 Task: Select the repo option in the default icon.
Action: Mouse moved to (49, 510)
Screenshot: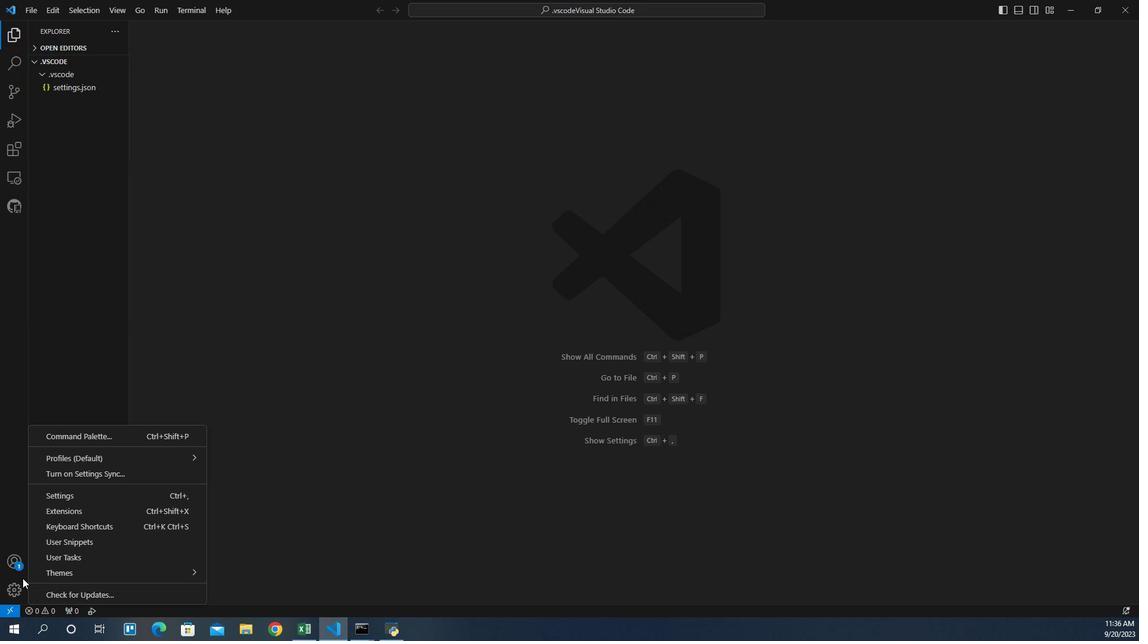 
Action: Mouse pressed left at (49, 510)
Screenshot: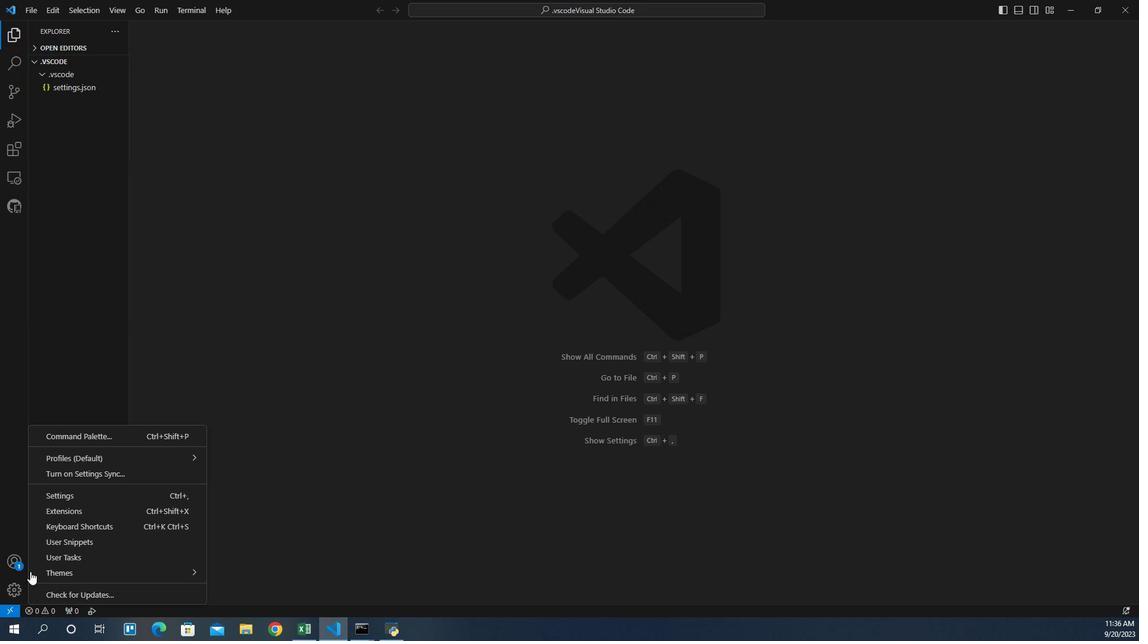 
Action: Mouse moved to (86, 444)
Screenshot: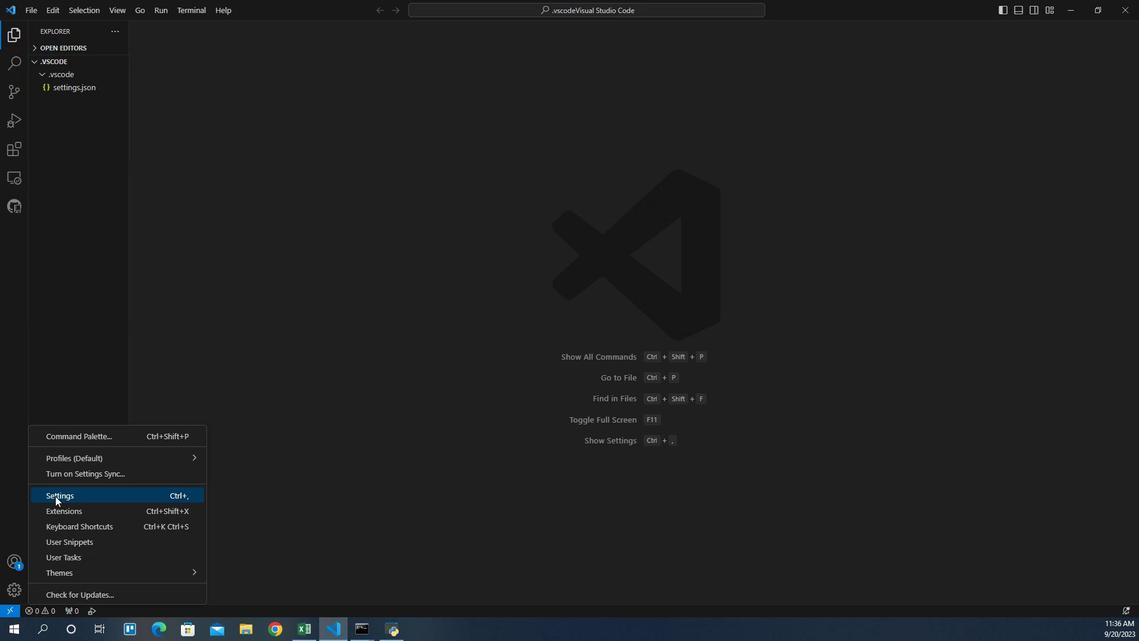 
Action: Mouse pressed left at (86, 444)
Screenshot: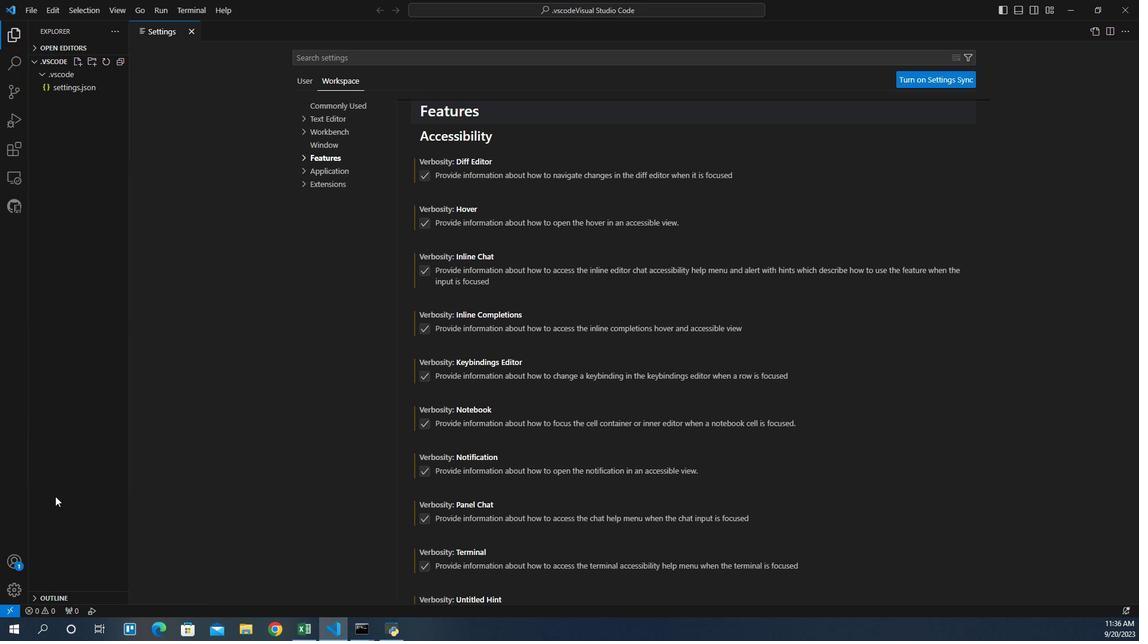 
Action: Mouse moved to (361, 167)
Screenshot: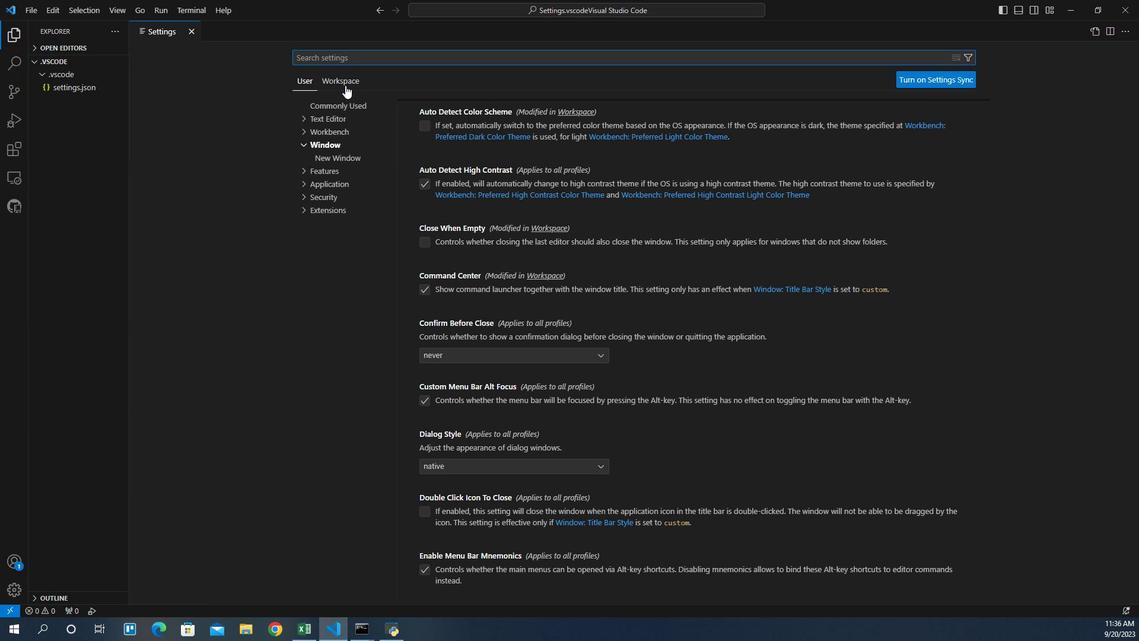 
Action: Mouse pressed left at (361, 167)
Screenshot: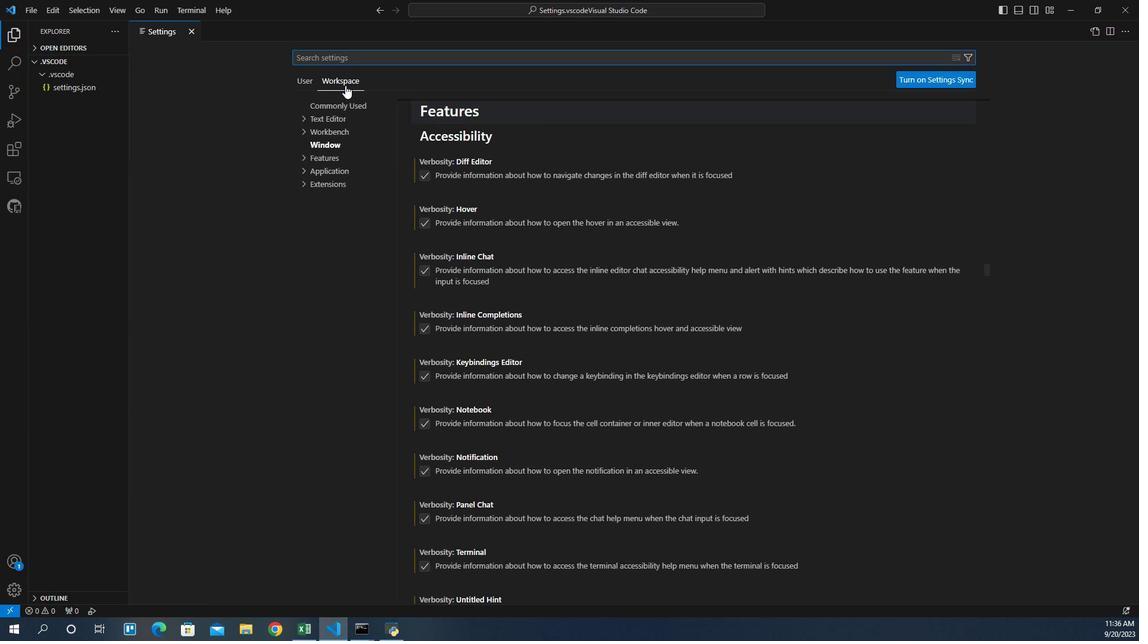 
Action: Mouse moved to (333, 216)
Screenshot: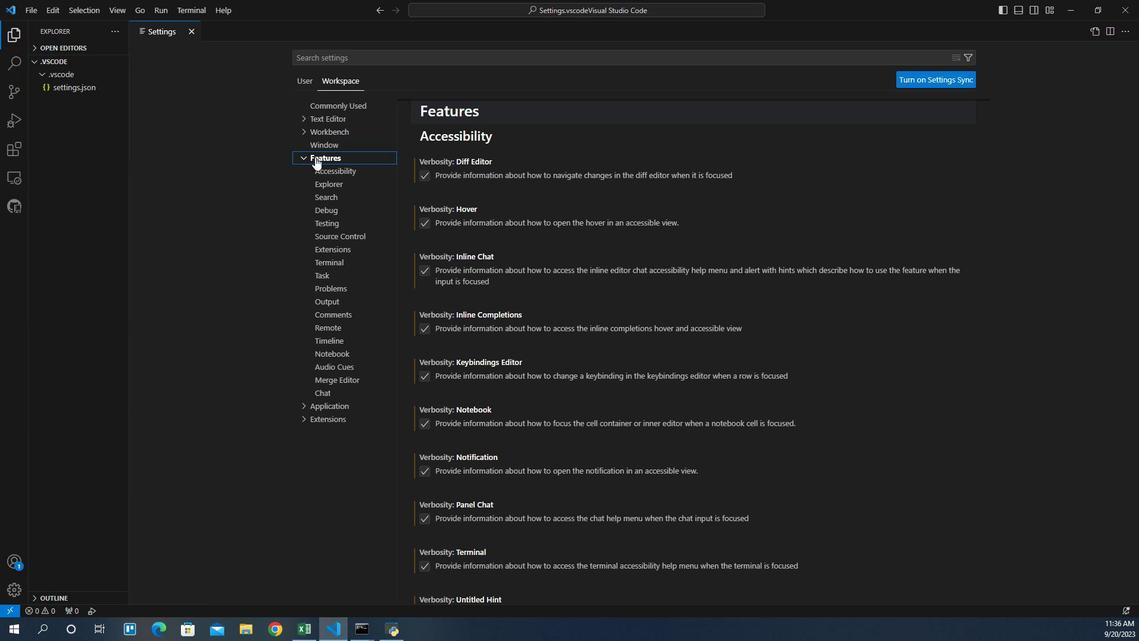 
Action: Mouse pressed left at (333, 216)
Screenshot: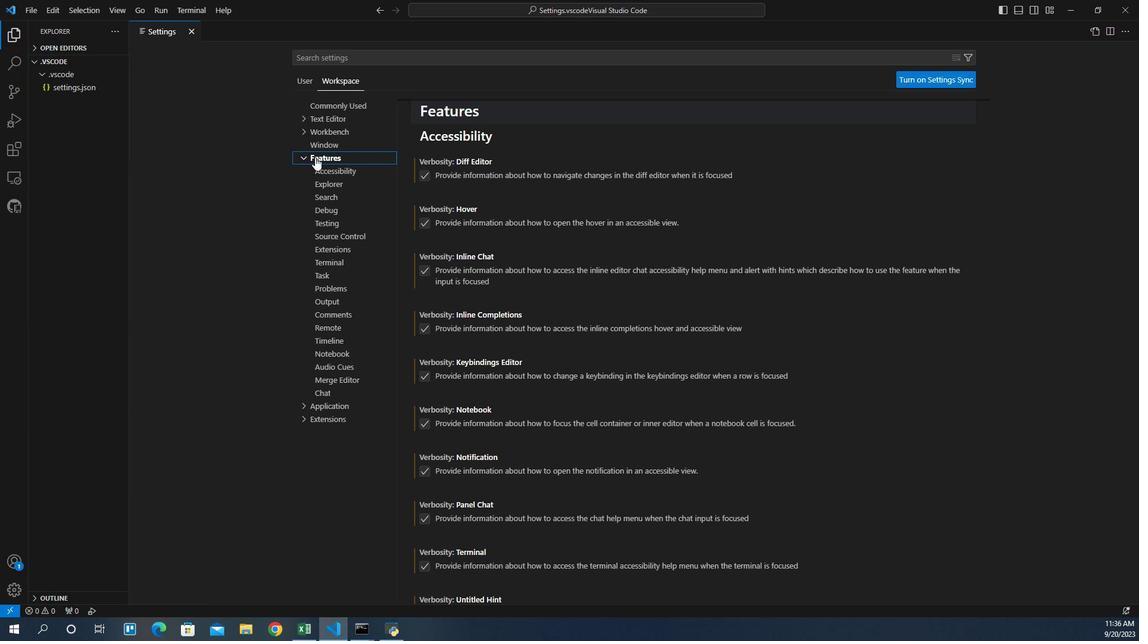 
Action: Mouse moved to (341, 287)
Screenshot: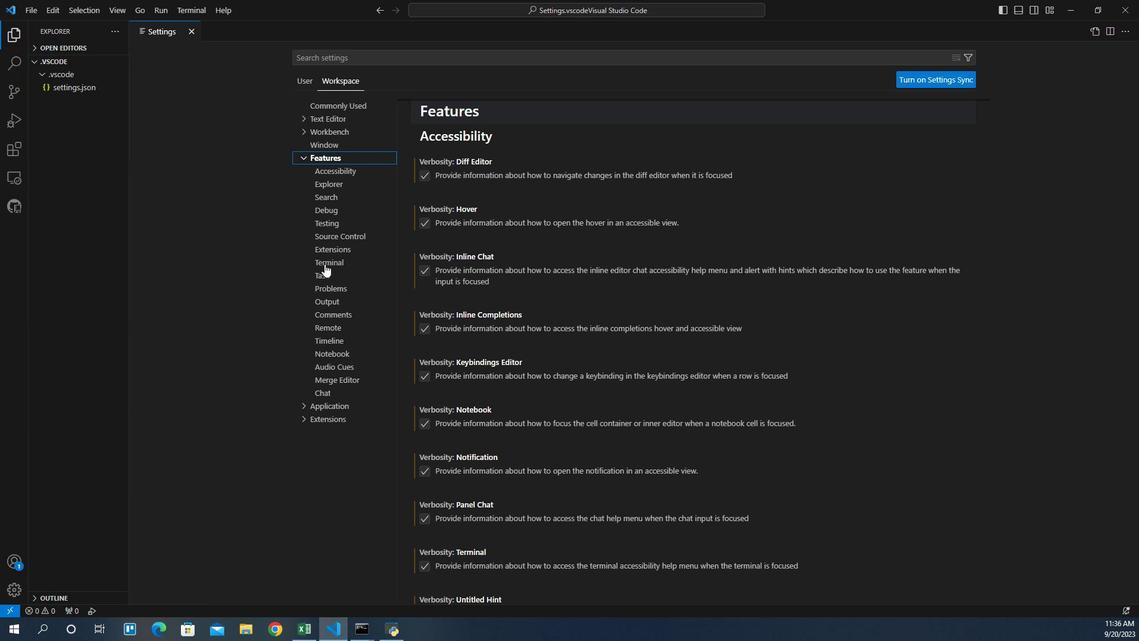 
Action: Mouse pressed left at (341, 287)
Screenshot: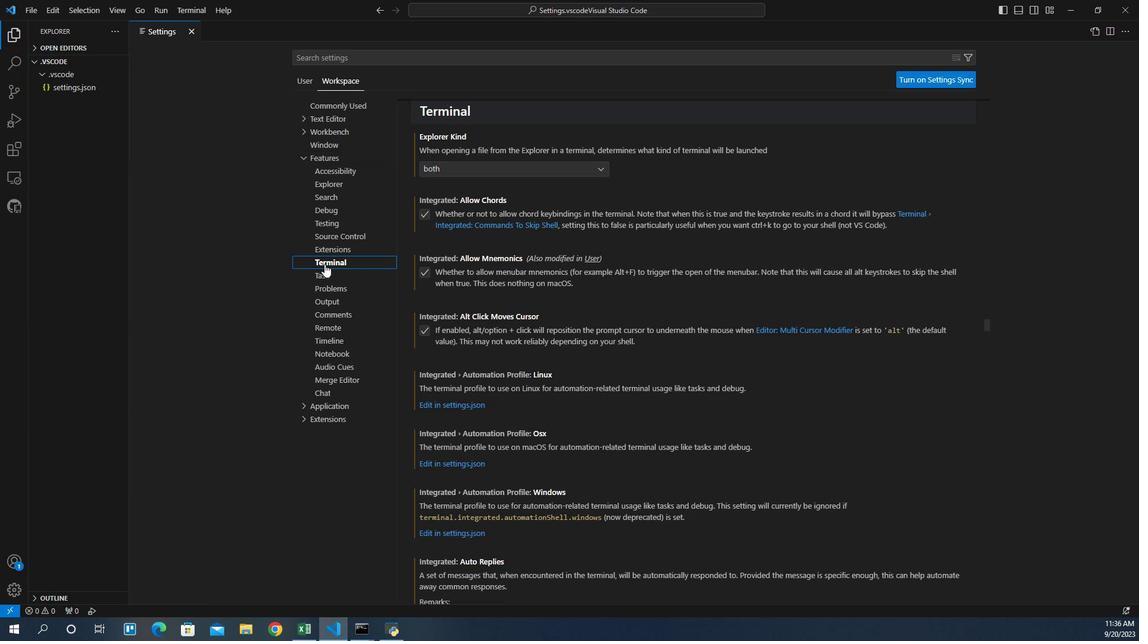 
Action: Mouse moved to (971, 328)
Screenshot: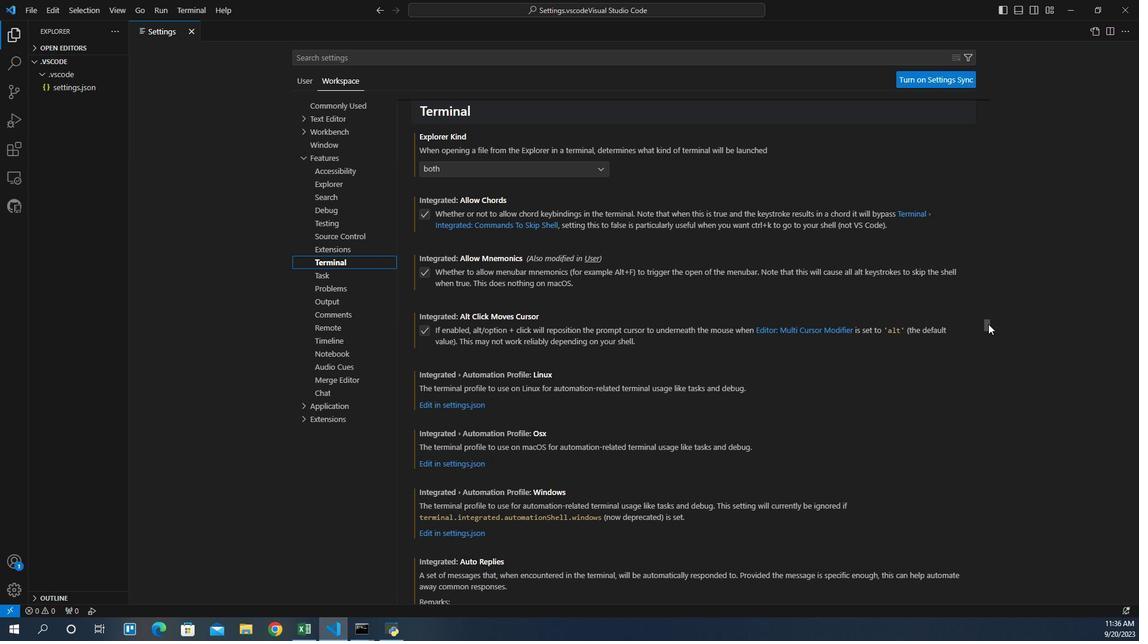 
Action: Mouse pressed left at (971, 328)
Screenshot: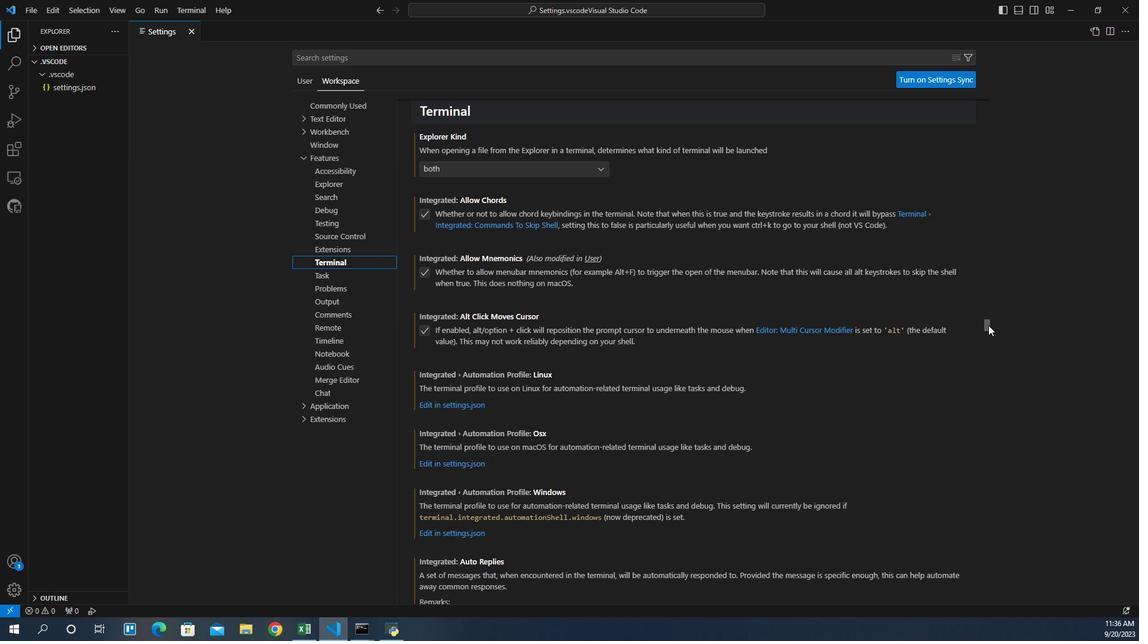 
Action: Mouse moved to (660, 361)
Screenshot: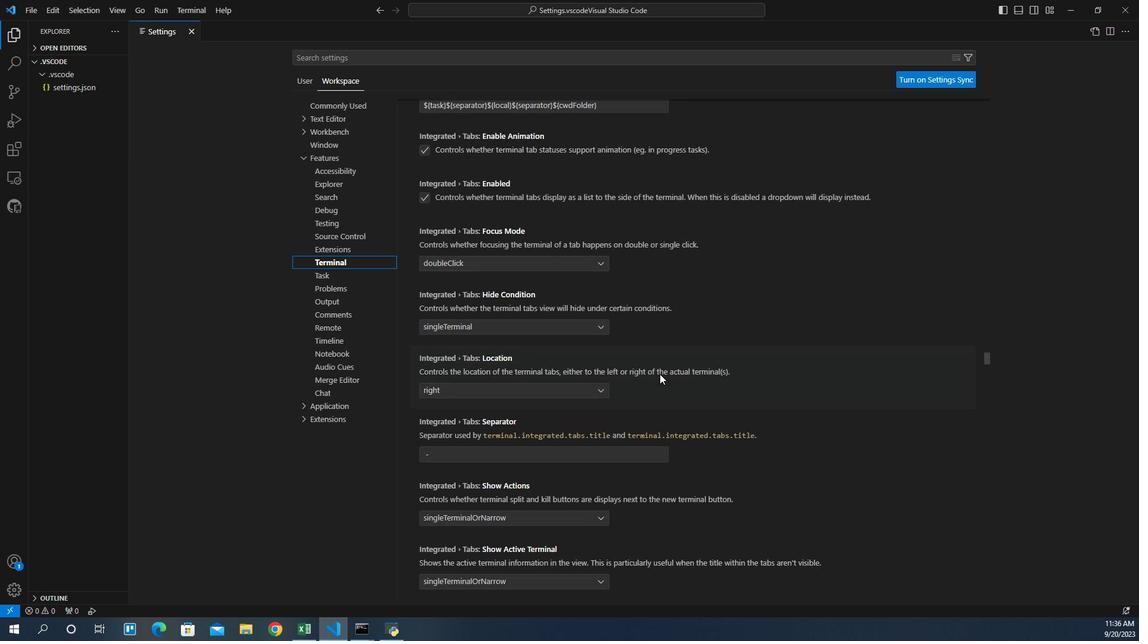 
Action: Mouse scrolled (660, 362) with delta (0, 0)
Screenshot: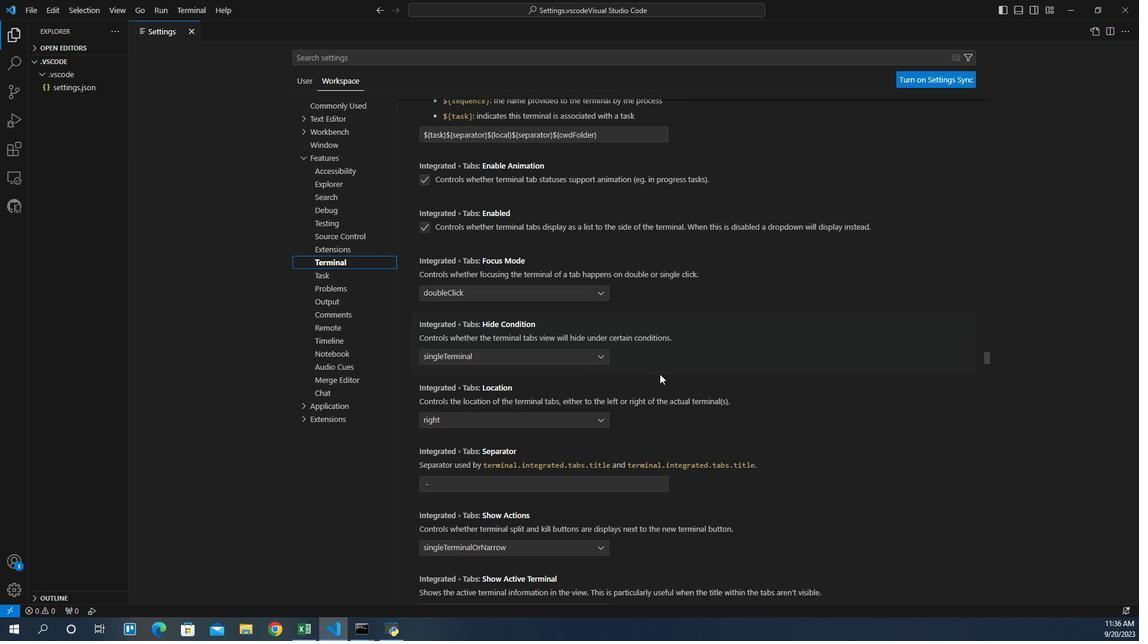 
Action: Mouse scrolled (660, 362) with delta (0, 0)
Screenshot: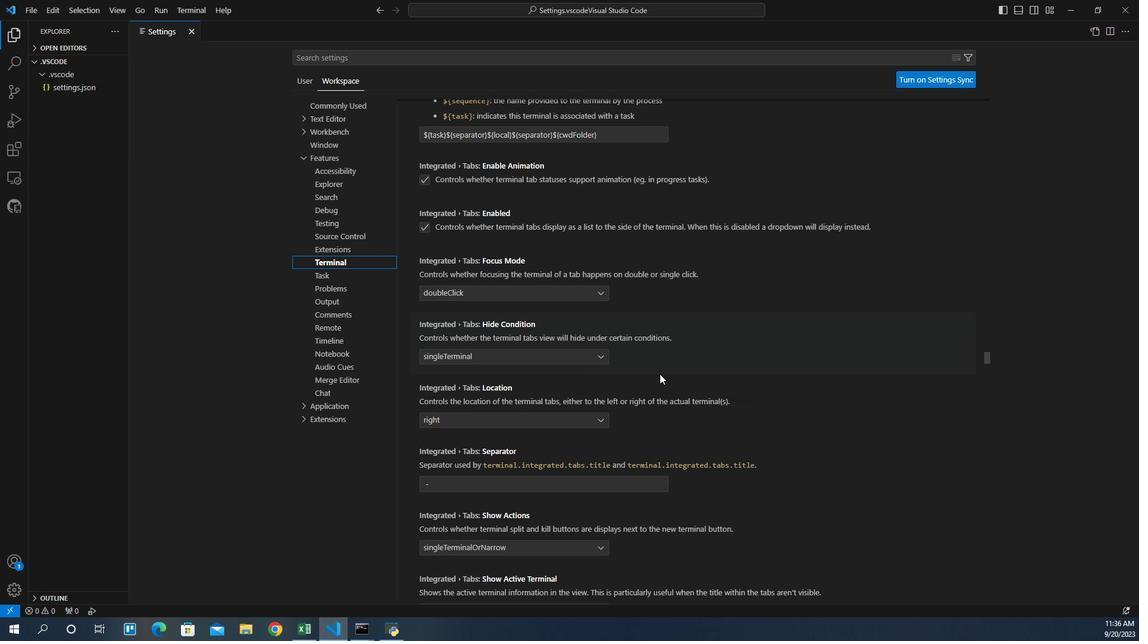 
Action: Mouse scrolled (660, 362) with delta (0, 0)
Screenshot: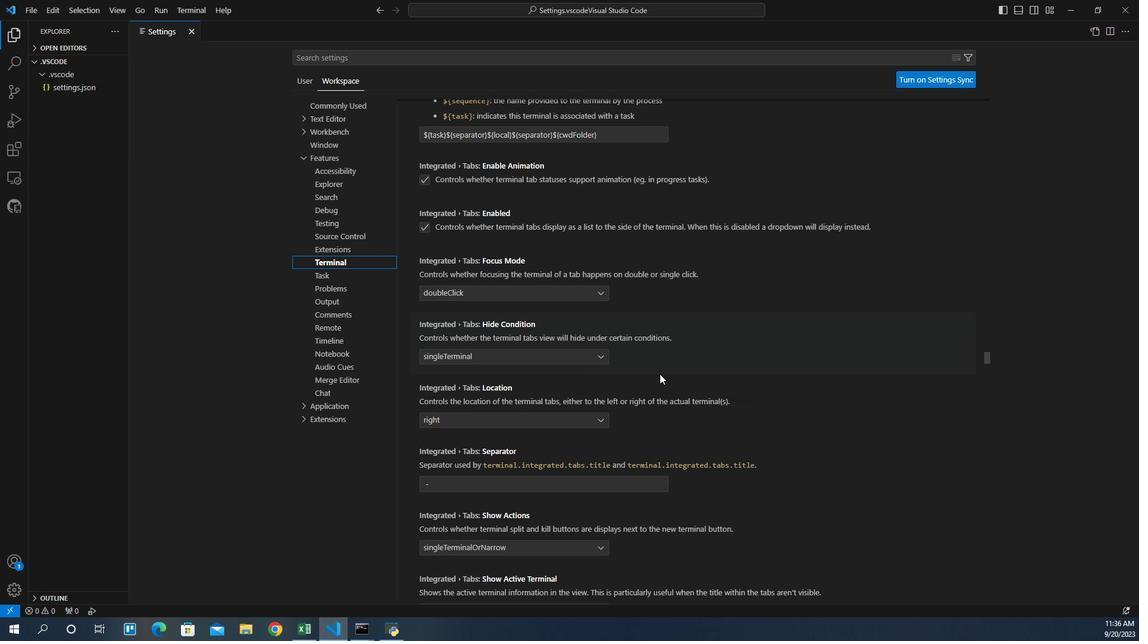 
Action: Mouse scrolled (660, 362) with delta (0, 0)
Screenshot: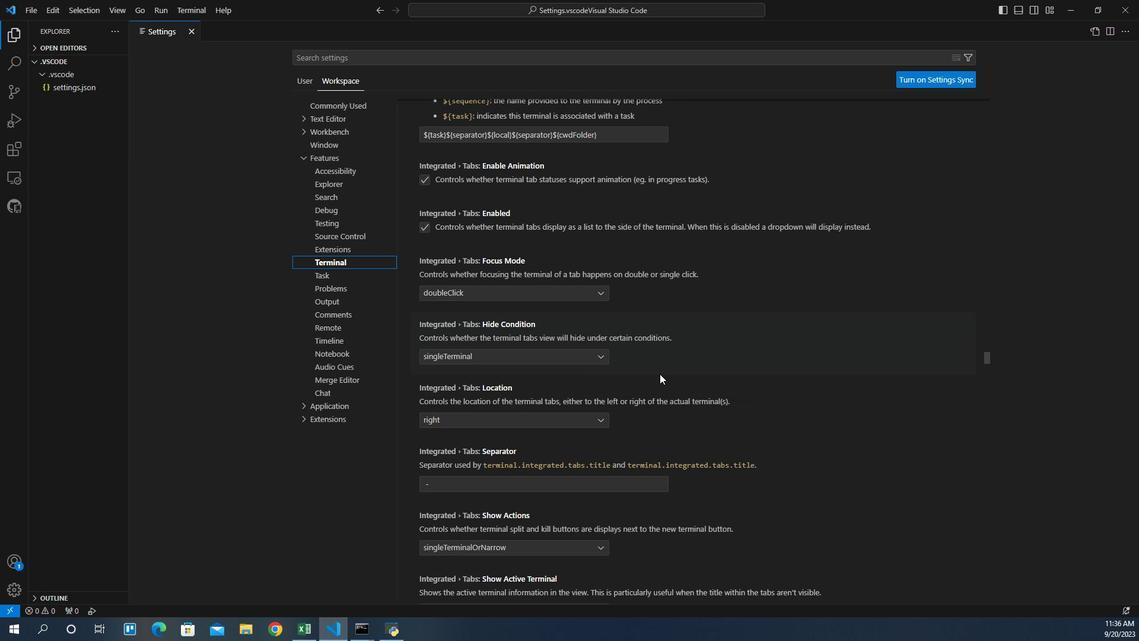 
Action: Mouse scrolled (660, 362) with delta (0, 0)
Screenshot: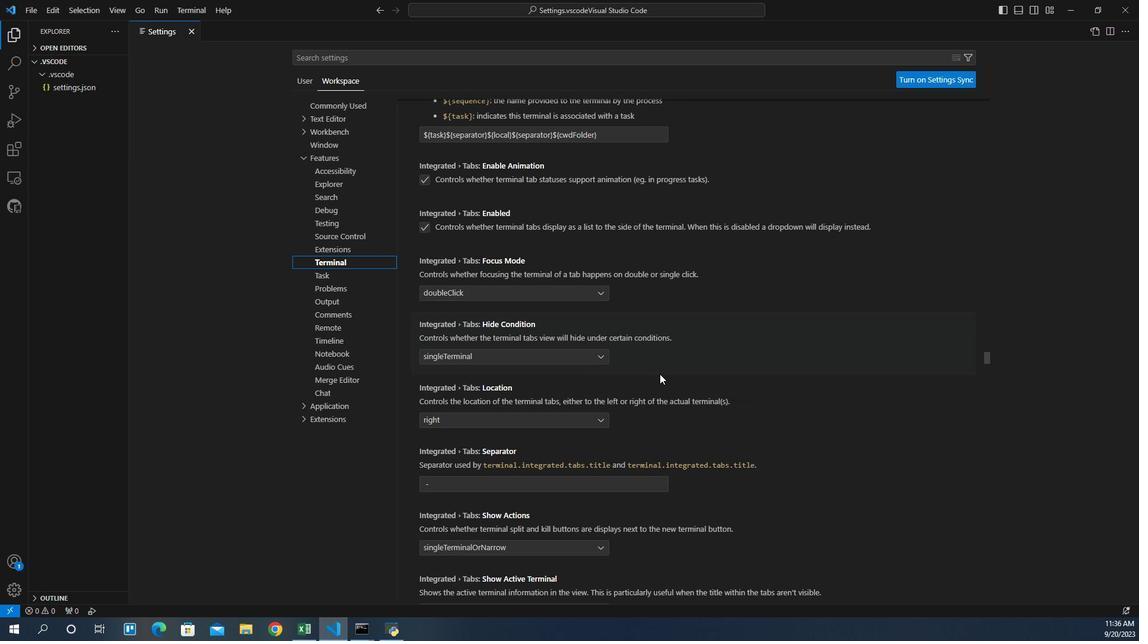 
Action: Mouse scrolled (660, 362) with delta (0, 0)
Screenshot: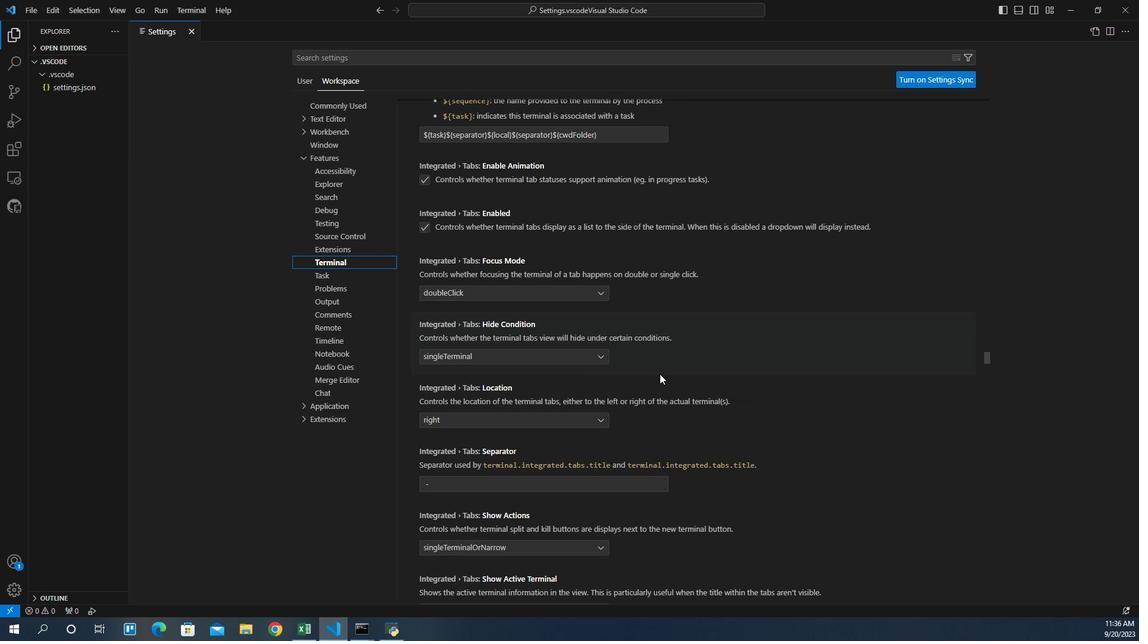 
Action: Mouse moved to (660, 362)
Screenshot: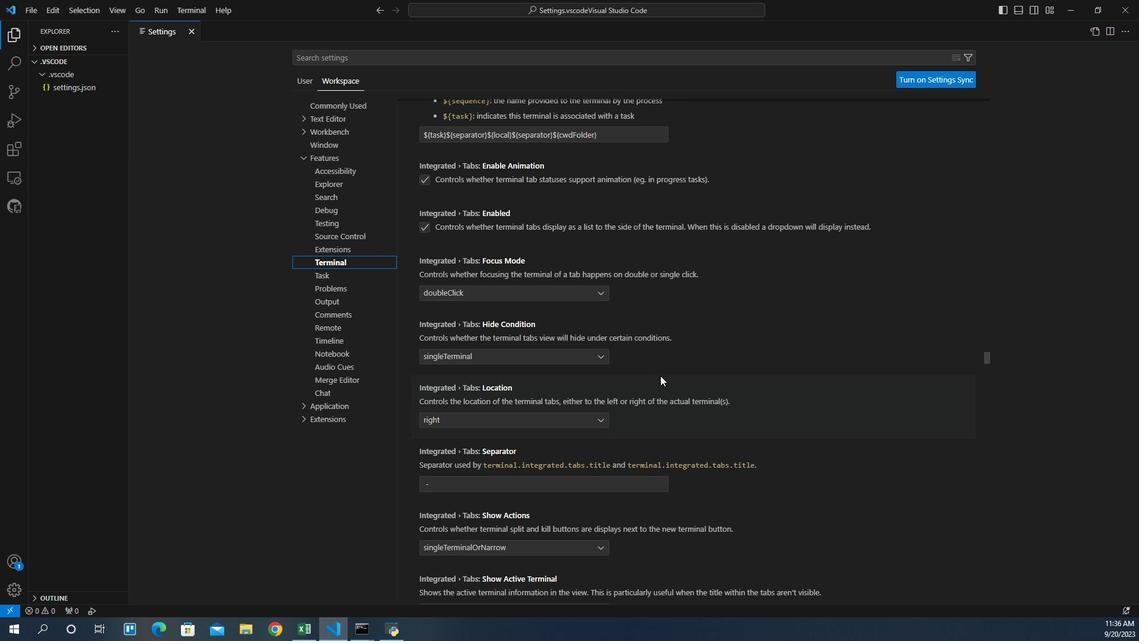 
Action: Mouse scrolled (660, 363) with delta (0, 0)
Screenshot: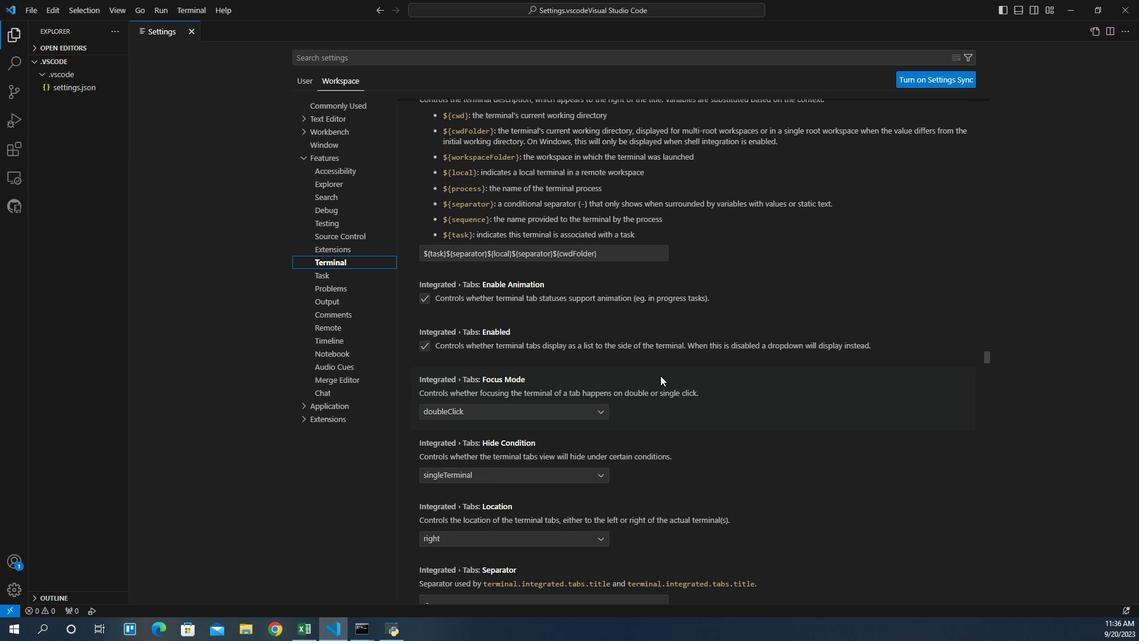 
Action: Mouse scrolled (660, 363) with delta (0, 0)
Screenshot: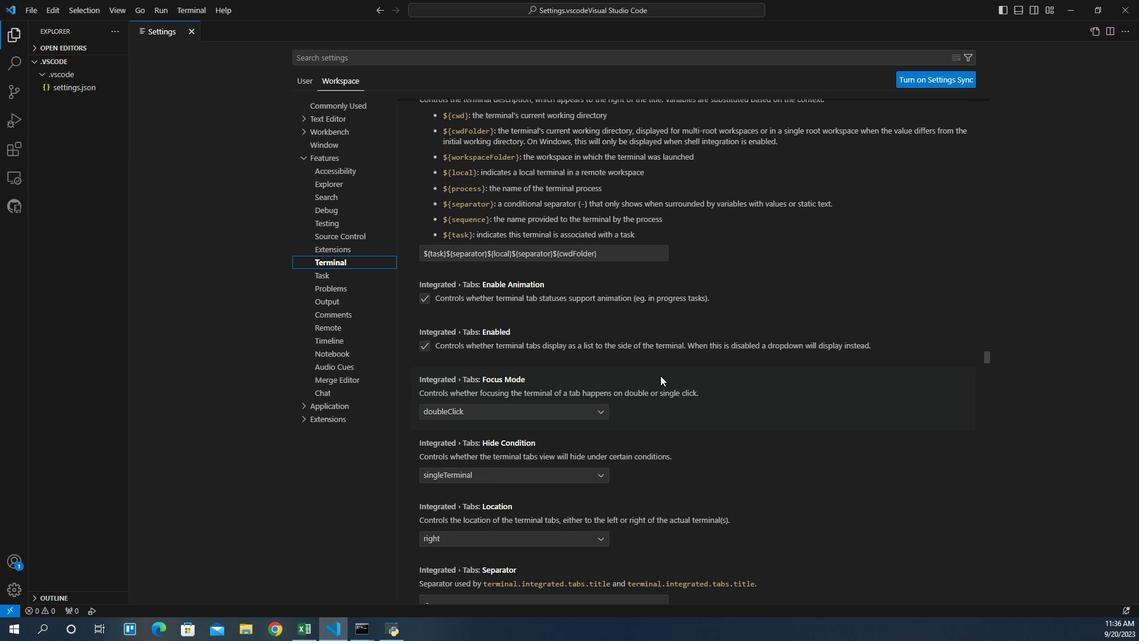 
Action: Mouse scrolled (660, 363) with delta (0, 0)
Screenshot: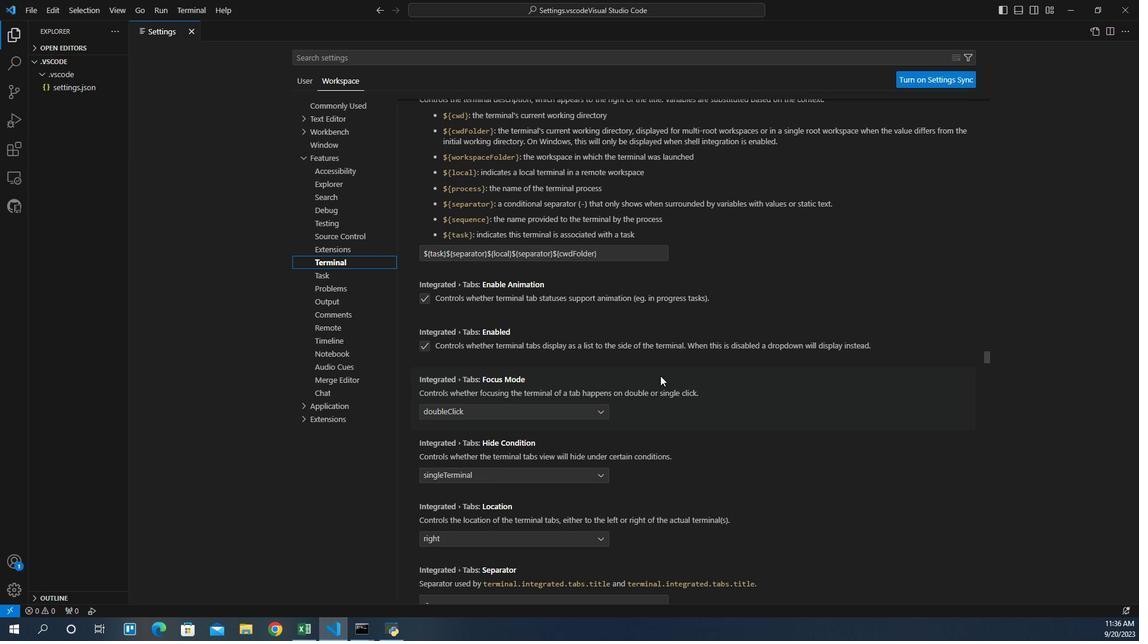 
Action: Mouse scrolled (660, 363) with delta (0, 0)
Screenshot: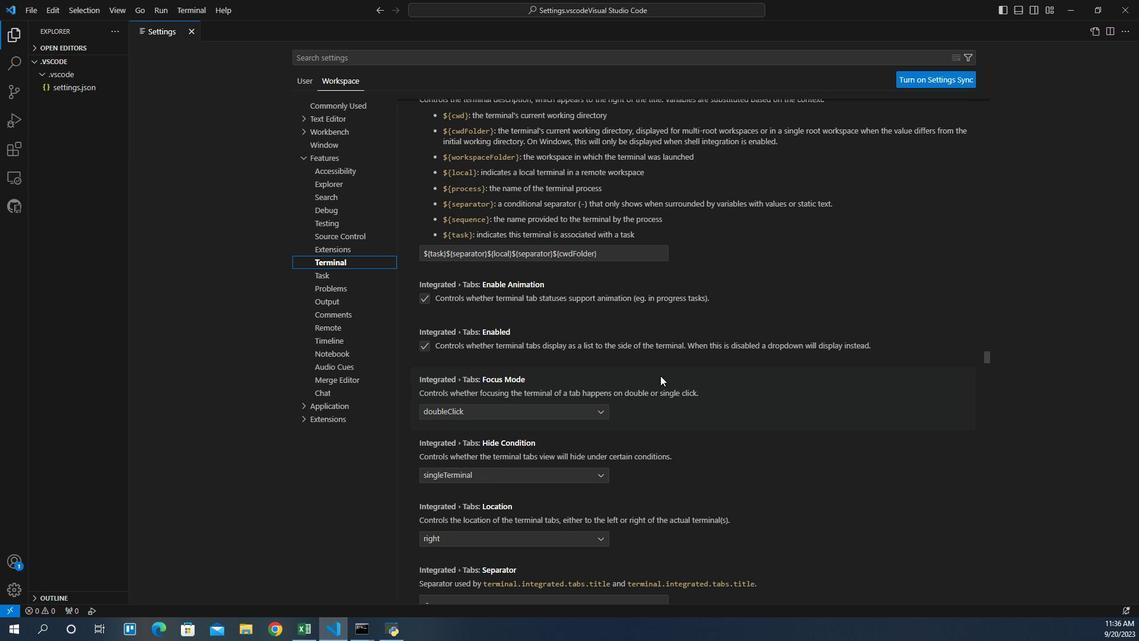
Action: Mouse moved to (667, 362)
Screenshot: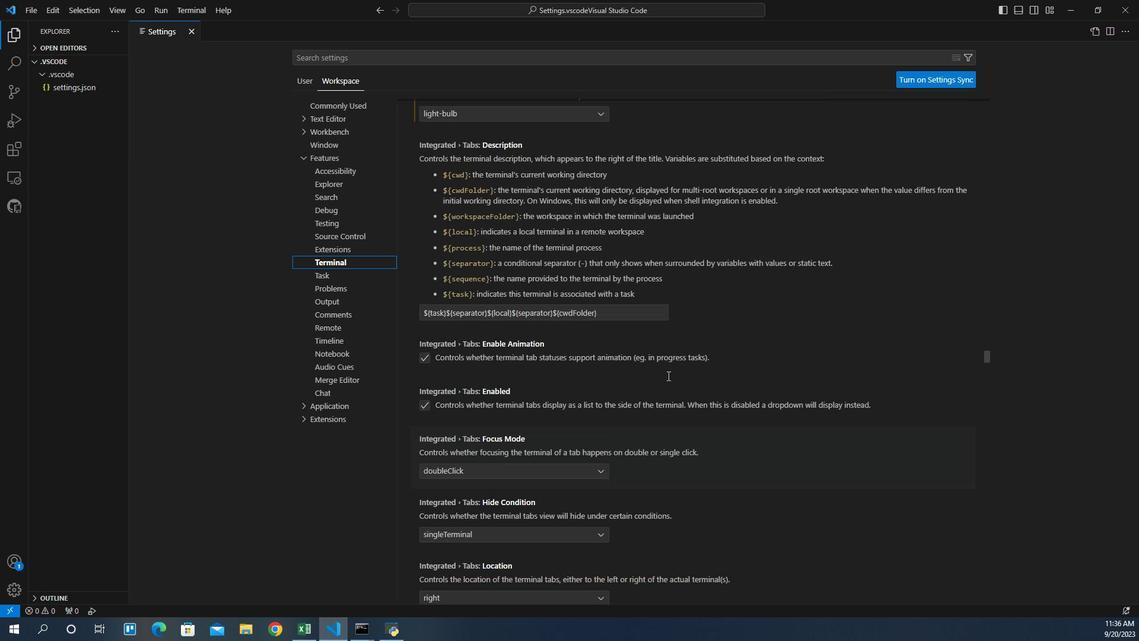 
Action: Mouse scrolled (667, 363) with delta (0, 0)
Screenshot: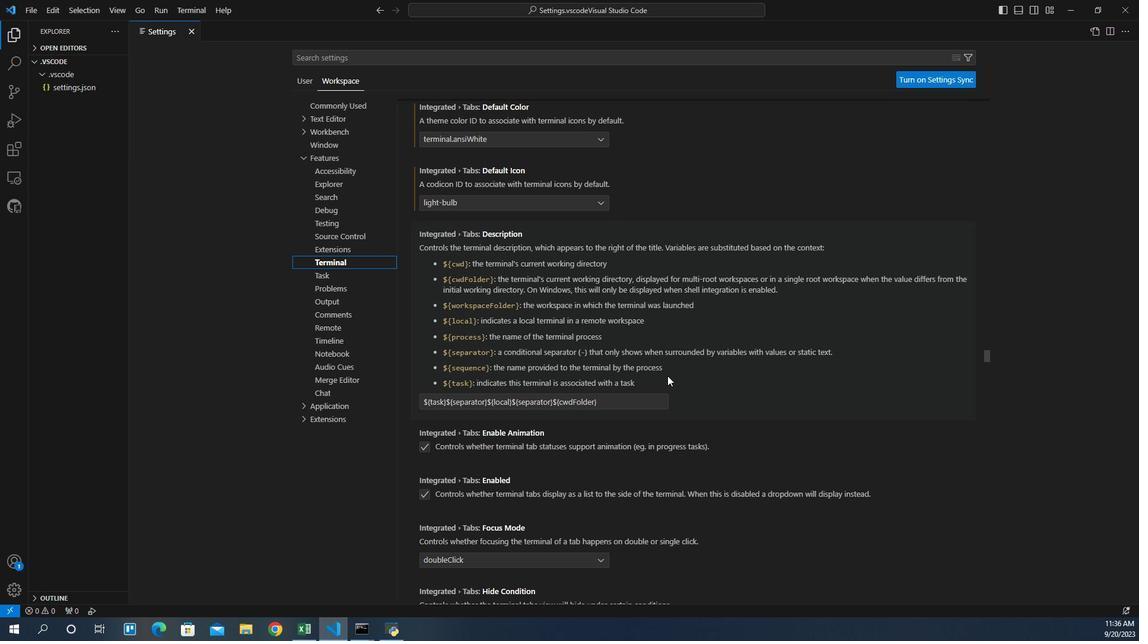 
Action: Mouse scrolled (667, 363) with delta (0, 0)
Screenshot: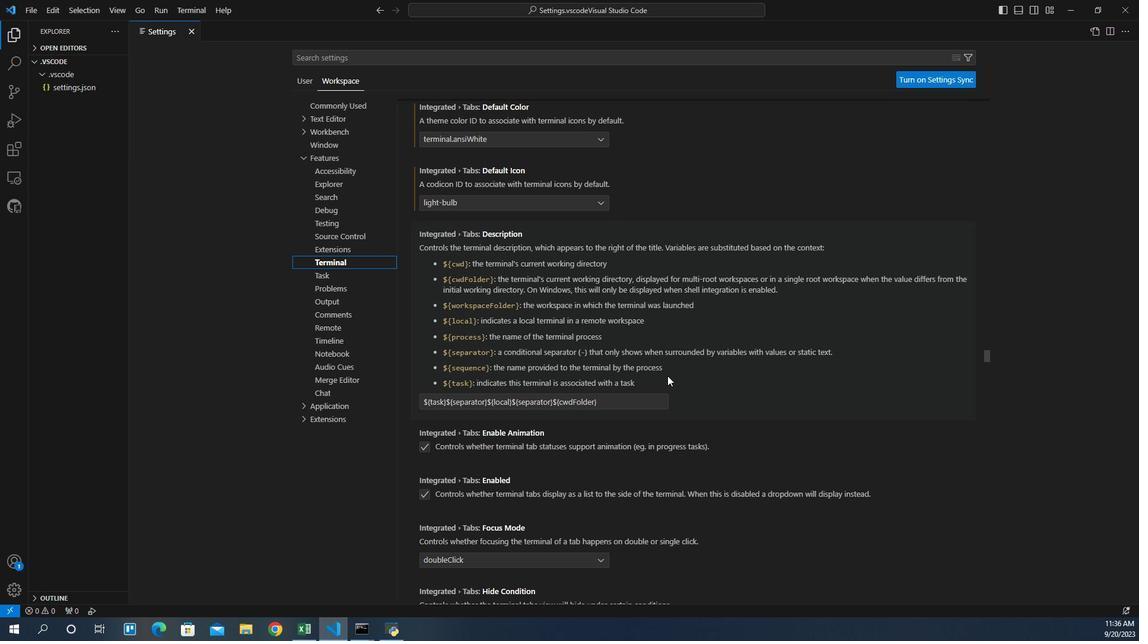 
Action: Mouse scrolled (667, 363) with delta (0, 0)
Screenshot: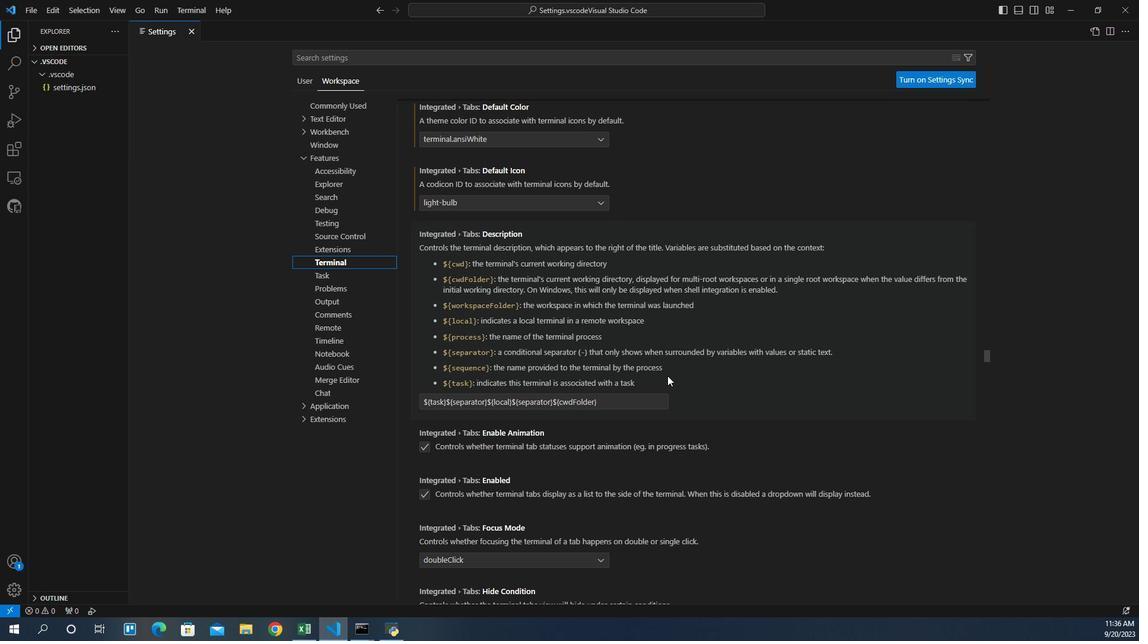 
Action: Mouse scrolled (667, 363) with delta (0, 0)
Screenshot: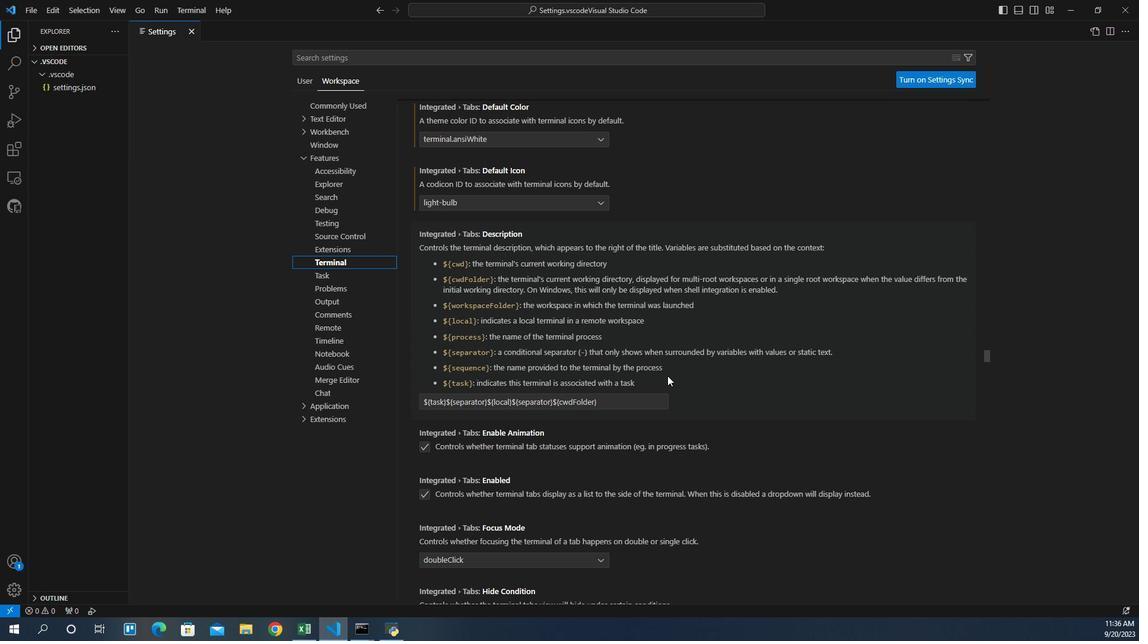 
Action: Mouse scrolled (667, 363) with delta (0, 0)
Screenshot: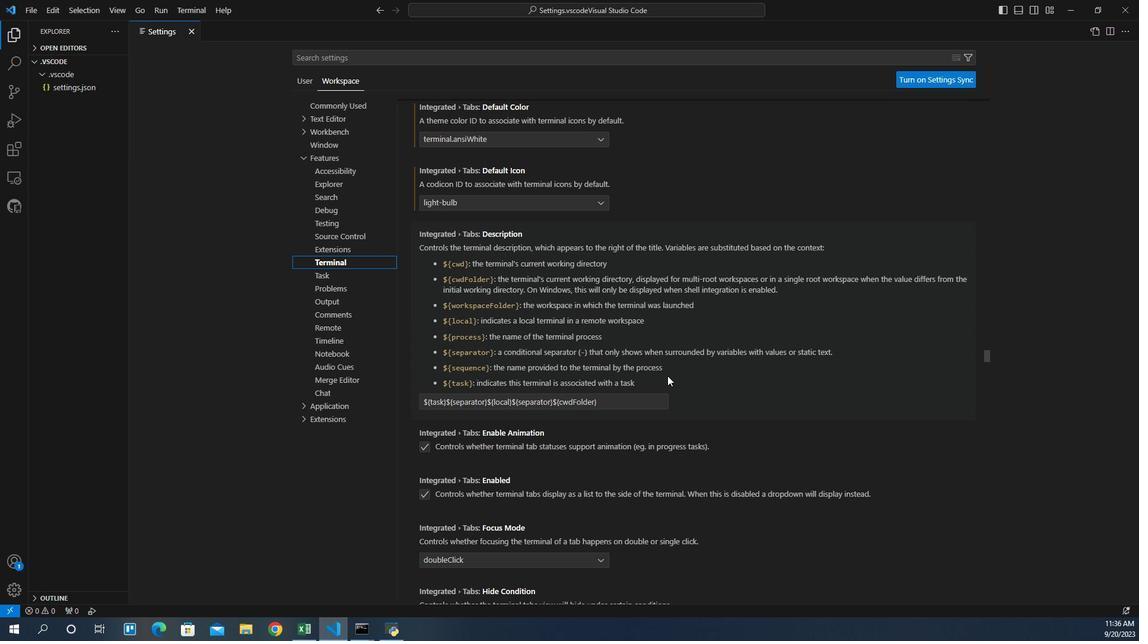 
Action: Mouse scrolled (667, 363) with delta (0, 0)
Screenshot: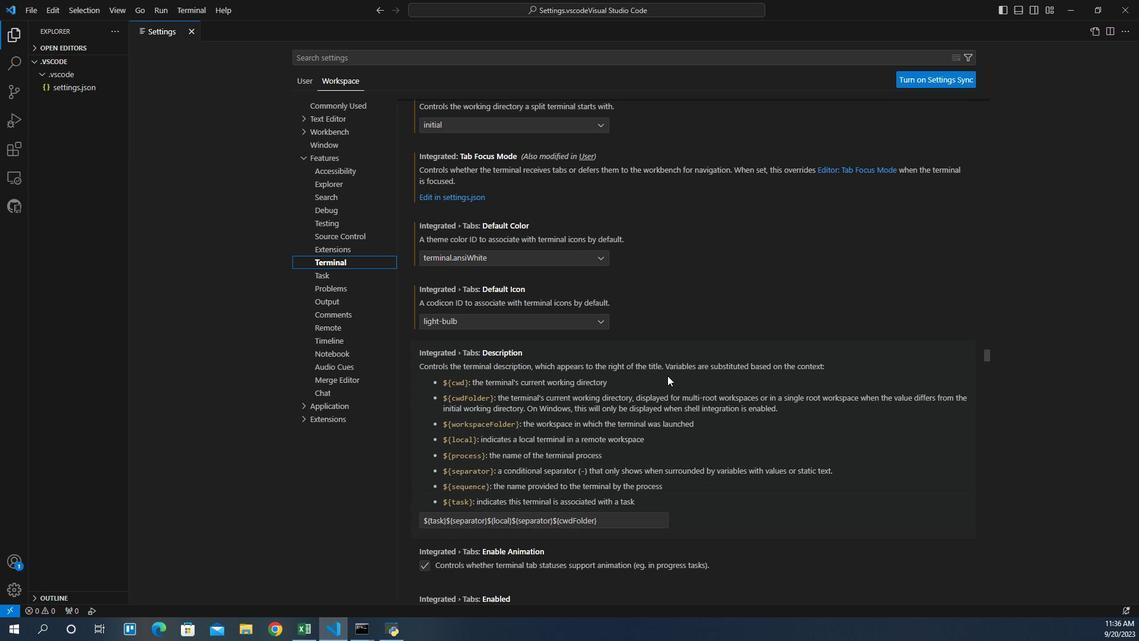 
Action: Mouse scrolled (667, 363) with delta (0, 0)
Screenshot: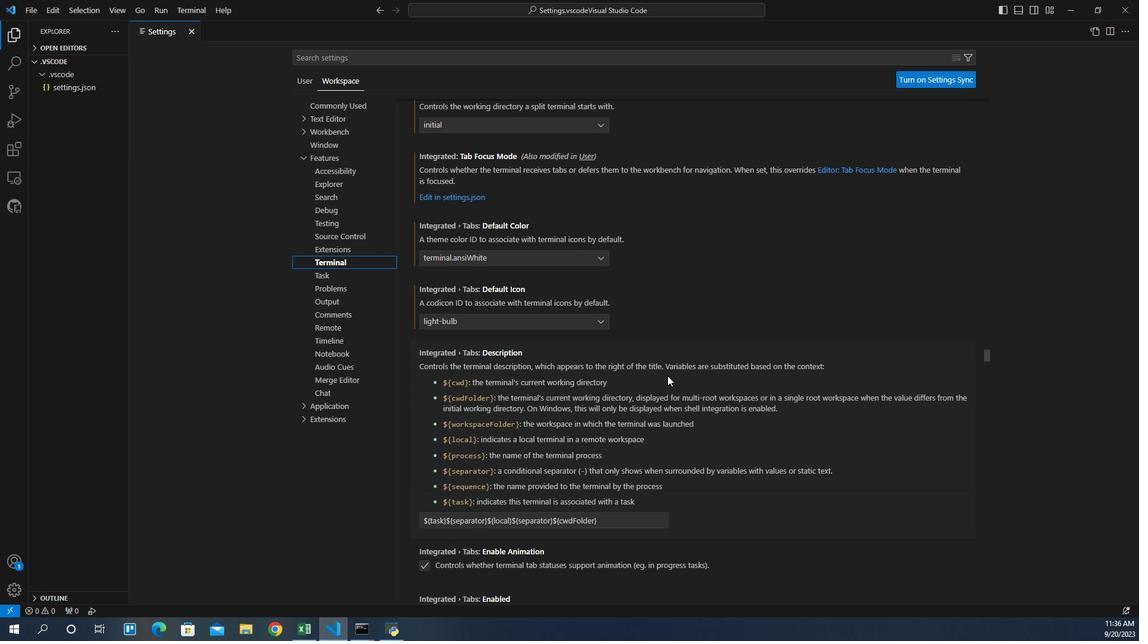 
Action: Mouse scrolled (667, 363) with delta (0, 0)
Screenshot: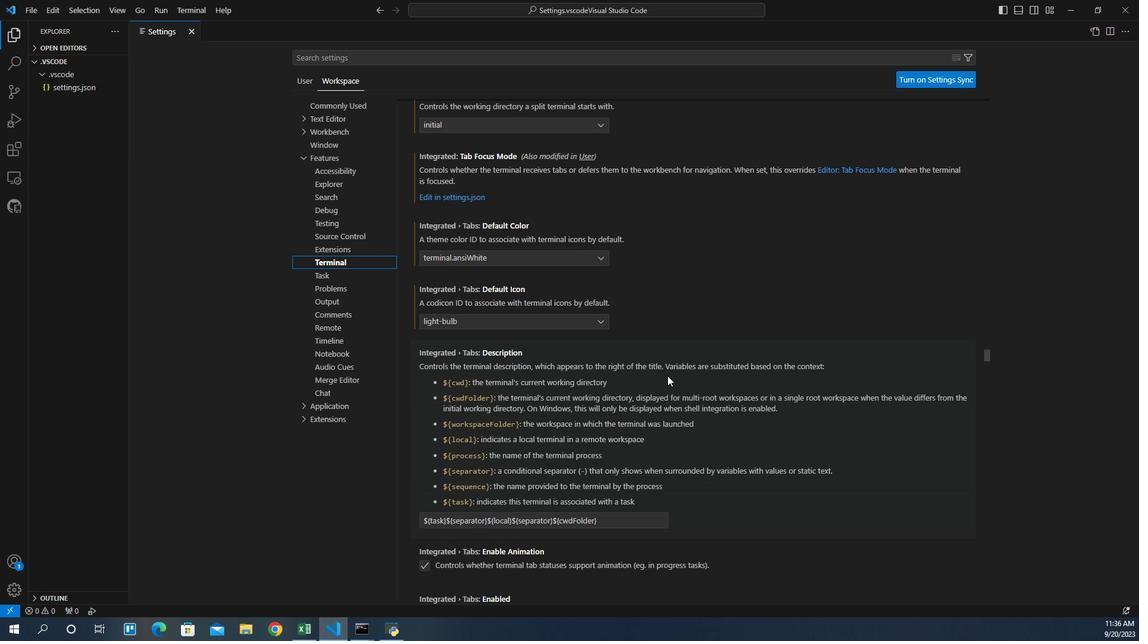 
Action: Mouse scrolled (667, 363) with delta (0, 0)
Screenshot: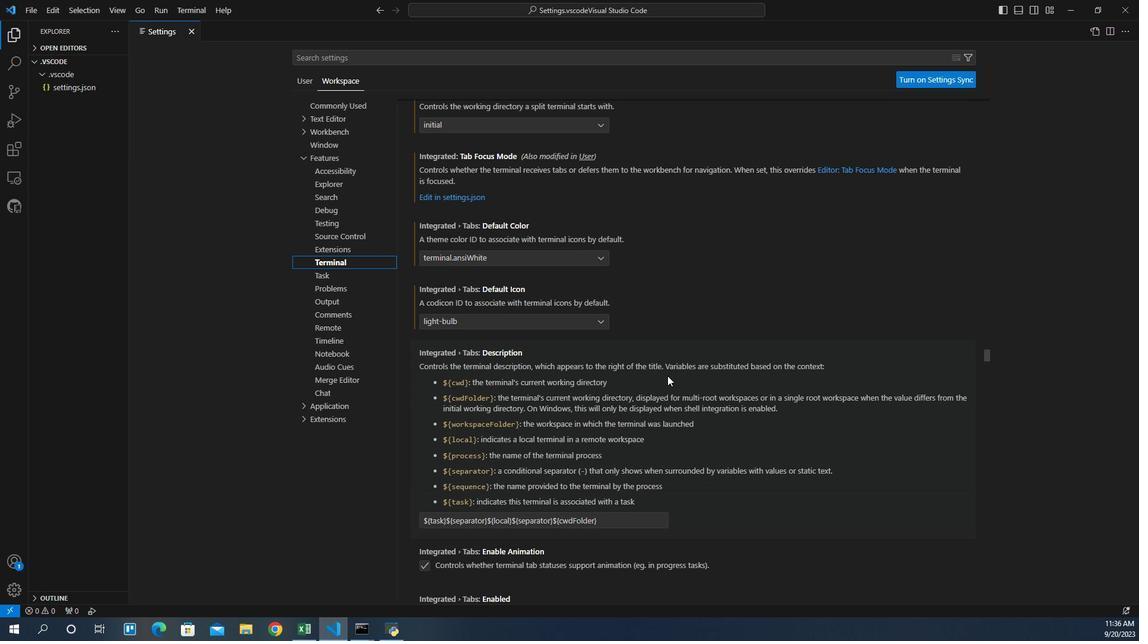 
Action: Mouse moved to (577, 330)
Screenshot: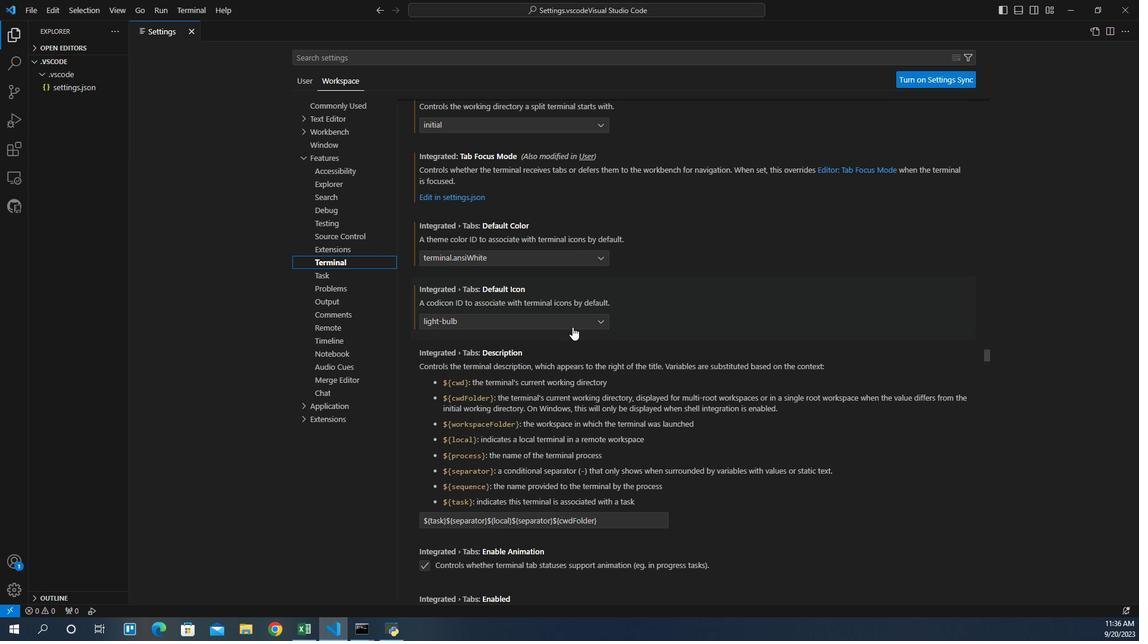 
Action: Mouse pressed left at (577, 330)
Screenshot: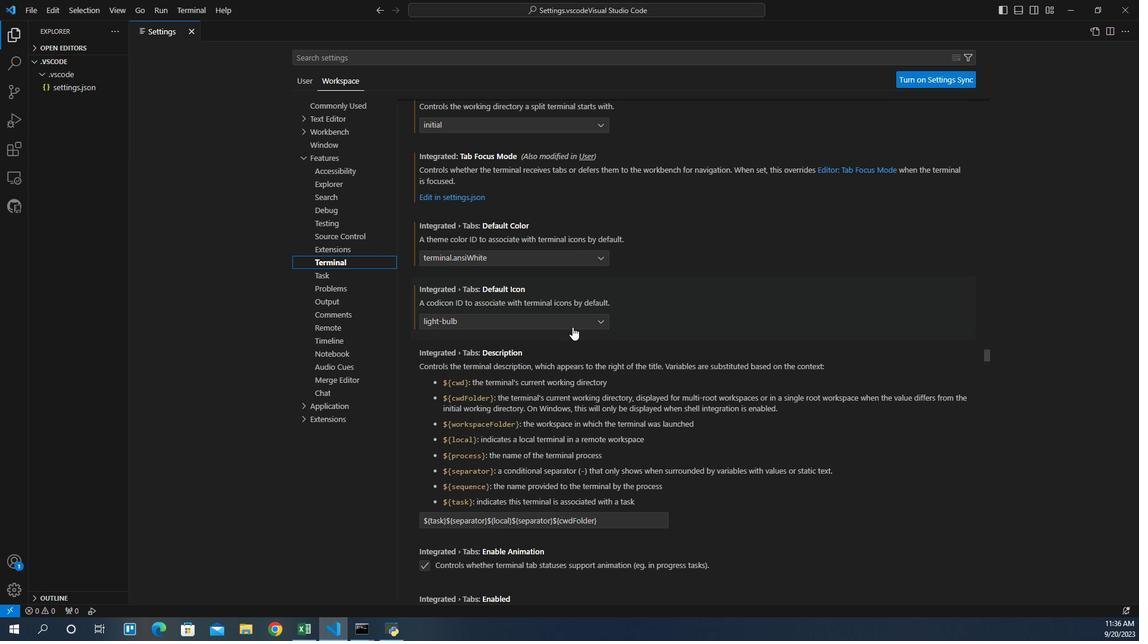 
Action: Mouse moved to (601, 324)
Screenshot: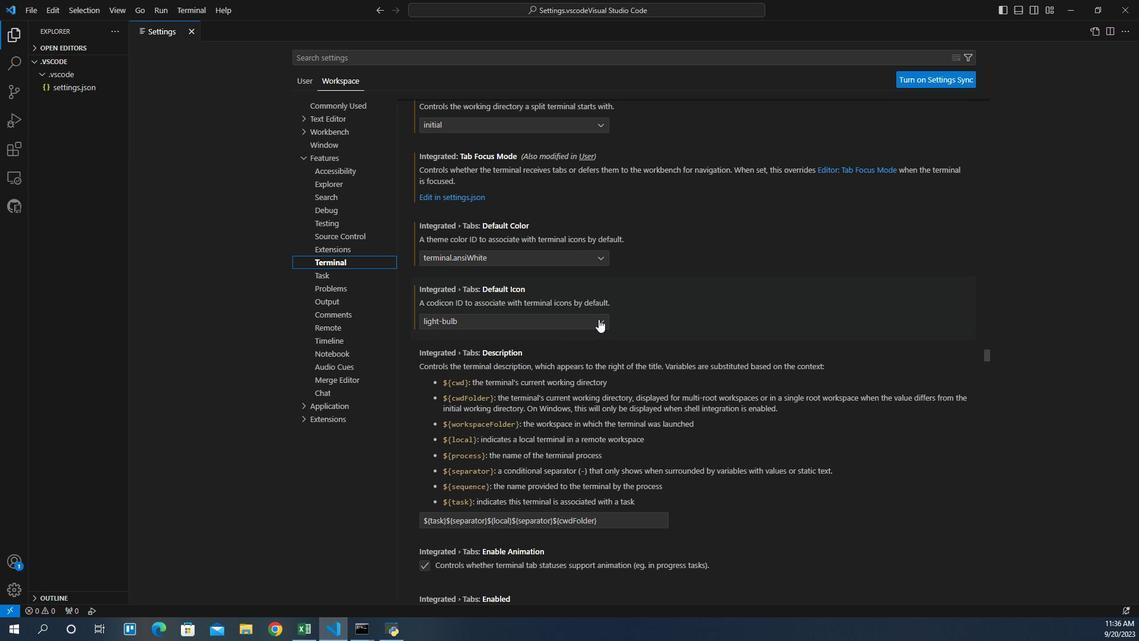 
Action: Mouse pressed left at (601, 324)
Screenshot: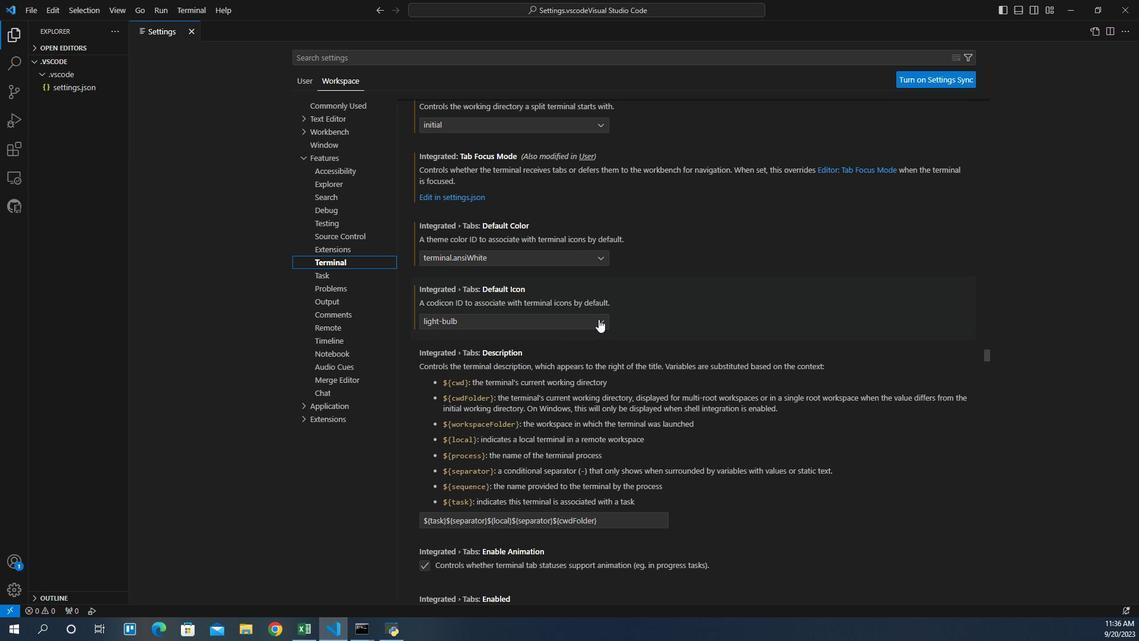 
Action: Mouse pressed left at (601, 324)
Screenshot: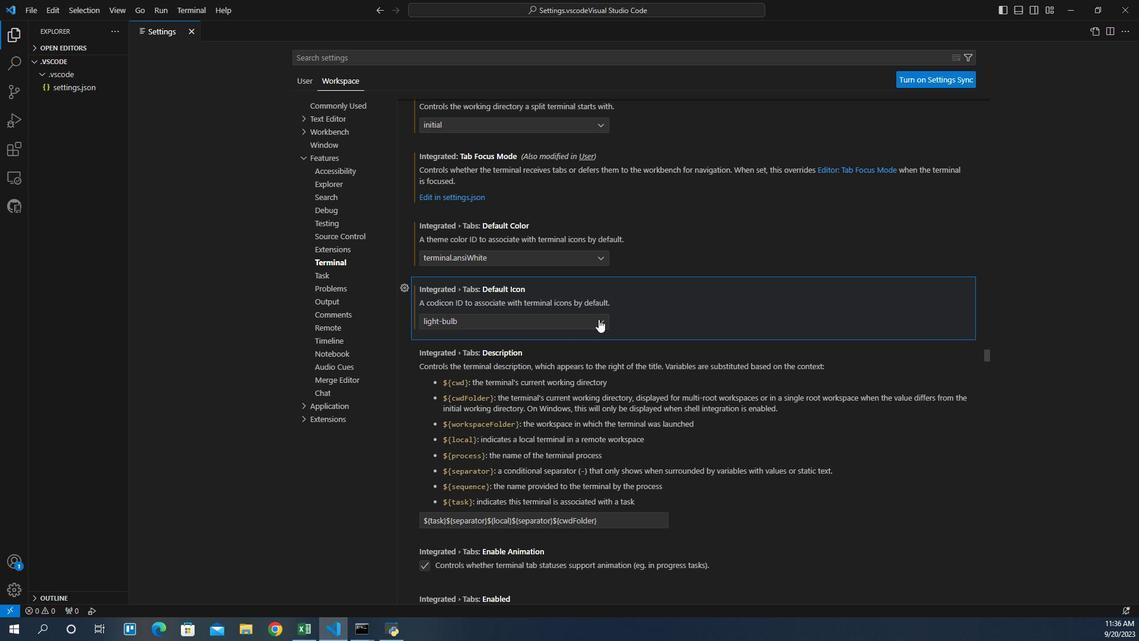 
Action: Mouse moved to (435, 387)
Screenshot: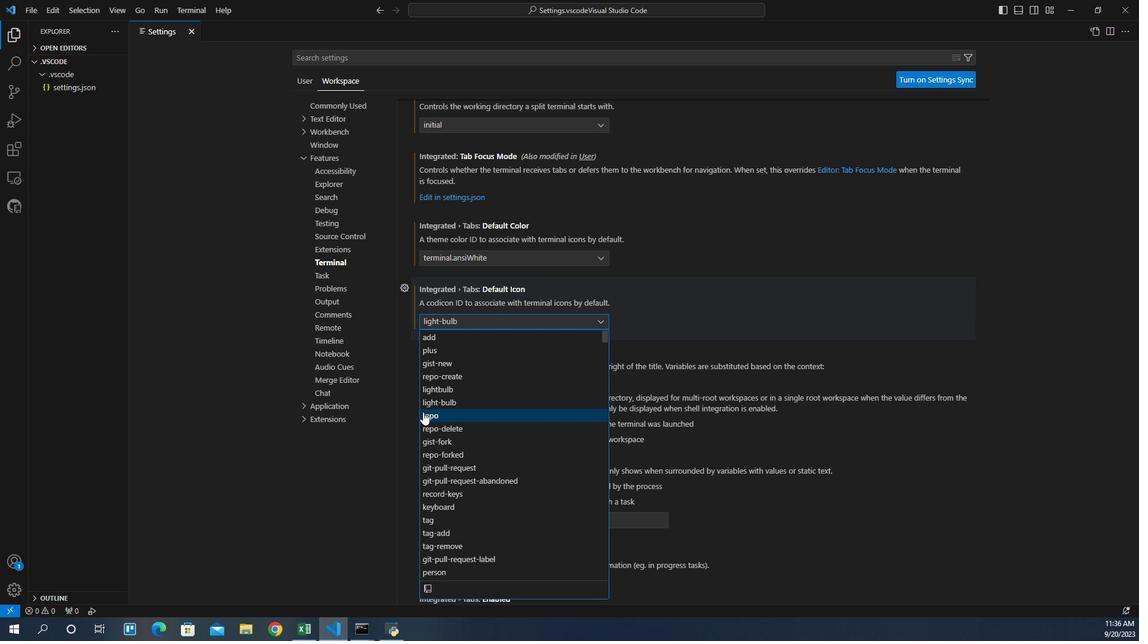 
Action: Mouse pressed left at (435, 387)
Screenshot: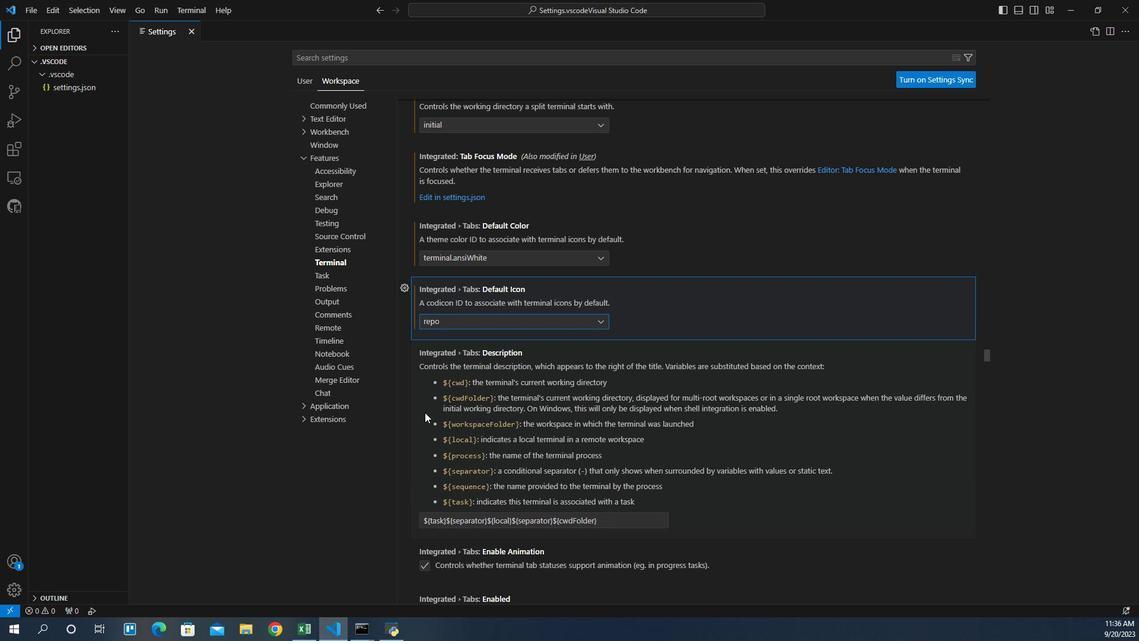 
Action: Mouse moved to (474, 333)
Screenshot: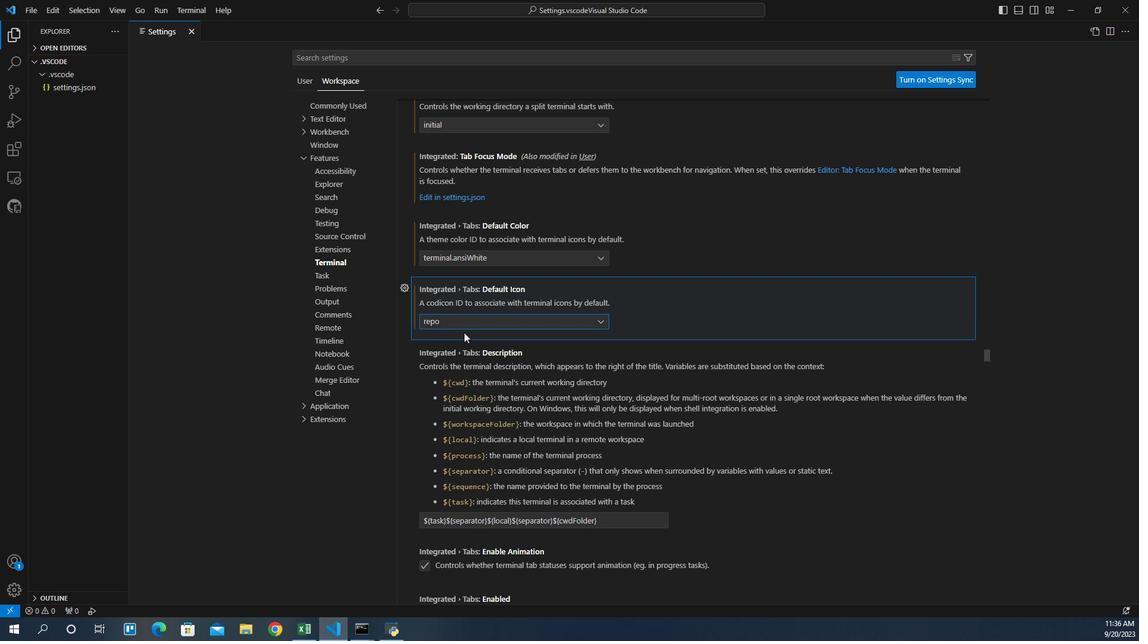 
